 Task: Insert pie chart in the blank page.
Action: Mouse moved to (121, 99)
Screenshot: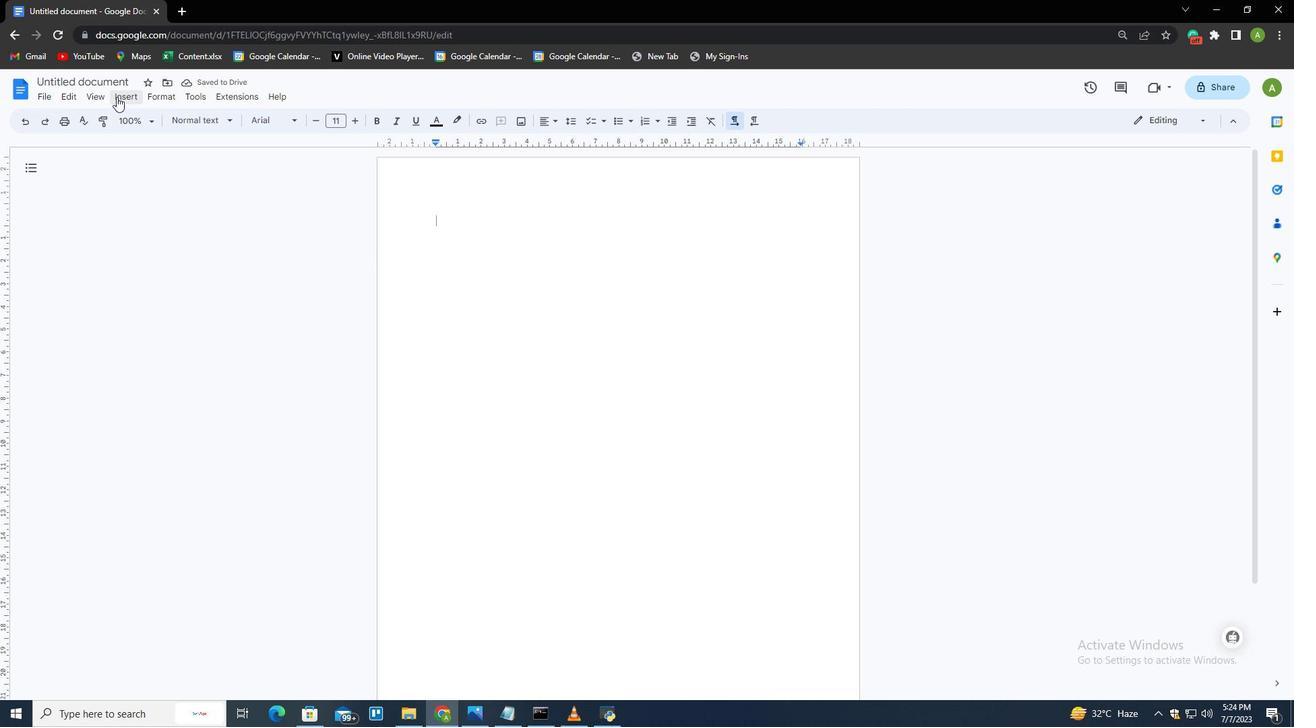 
Action: Mouse pressed left at (121, 99)
Screenshot: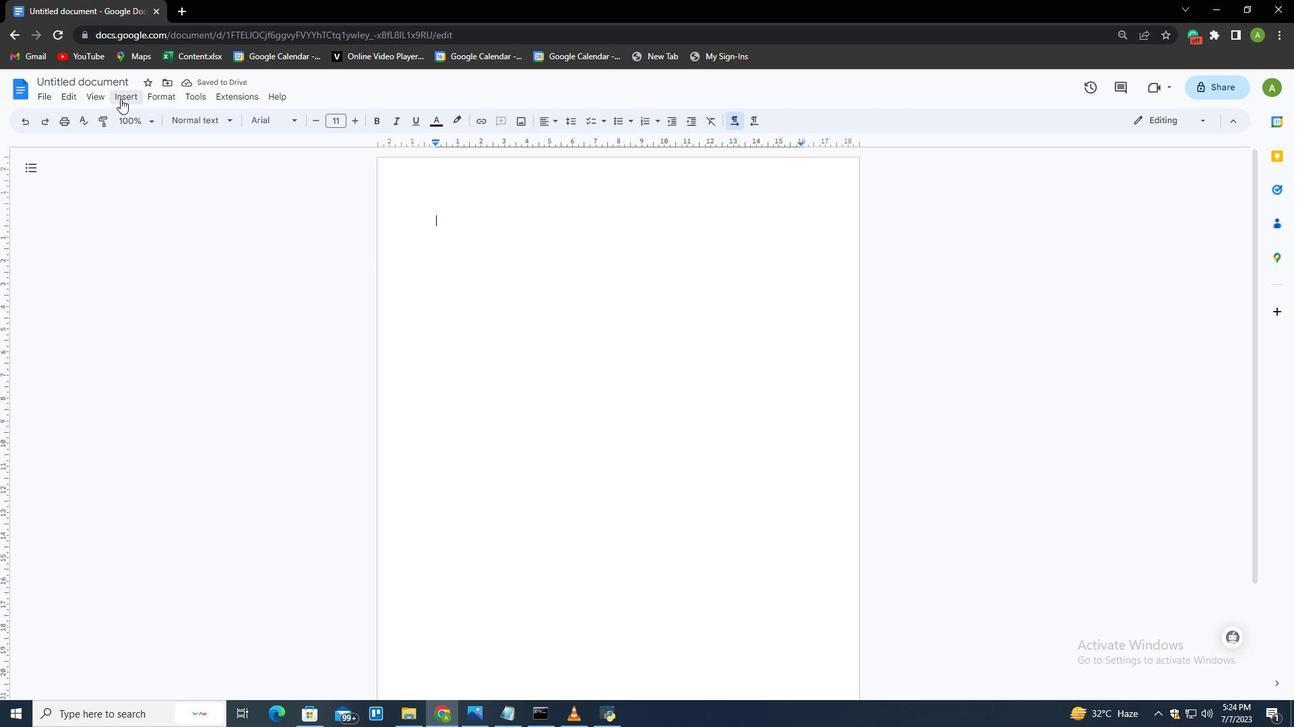 
Action: Mouse moved to (328, 237)
Screenshot: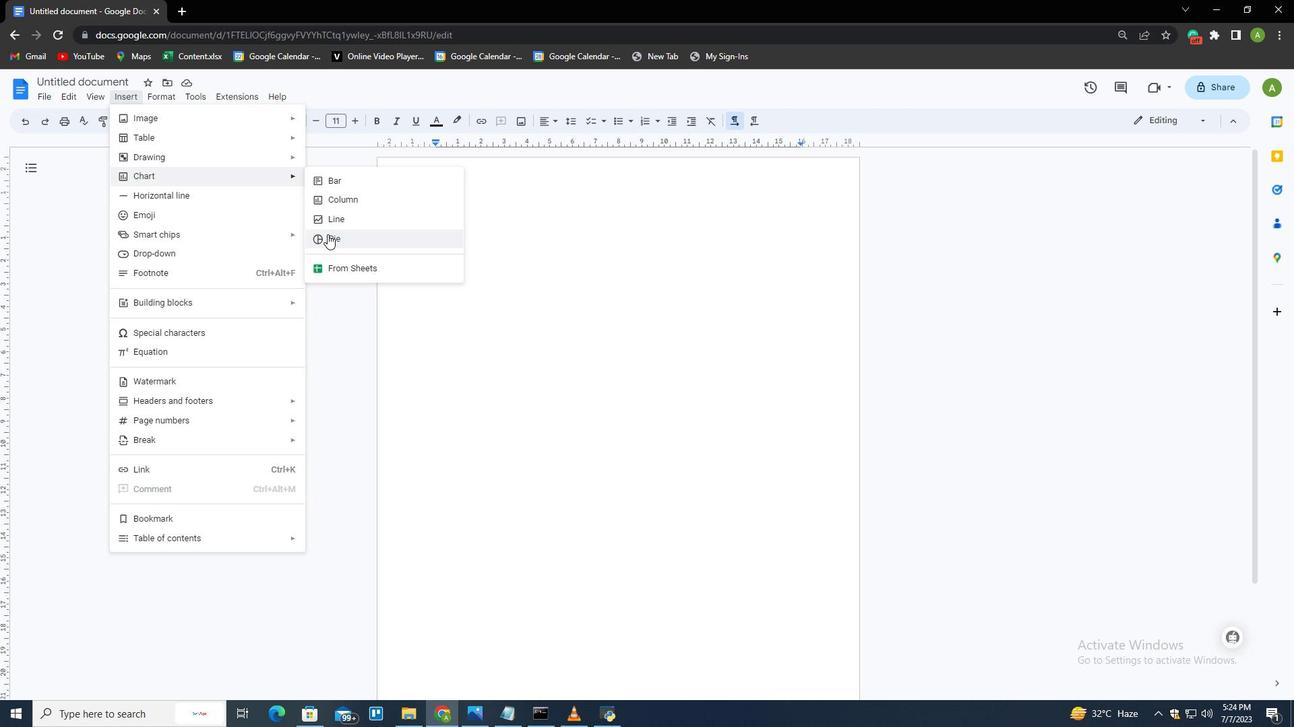 
Action: Mouse pressed left at (328, 237)
Screenshot: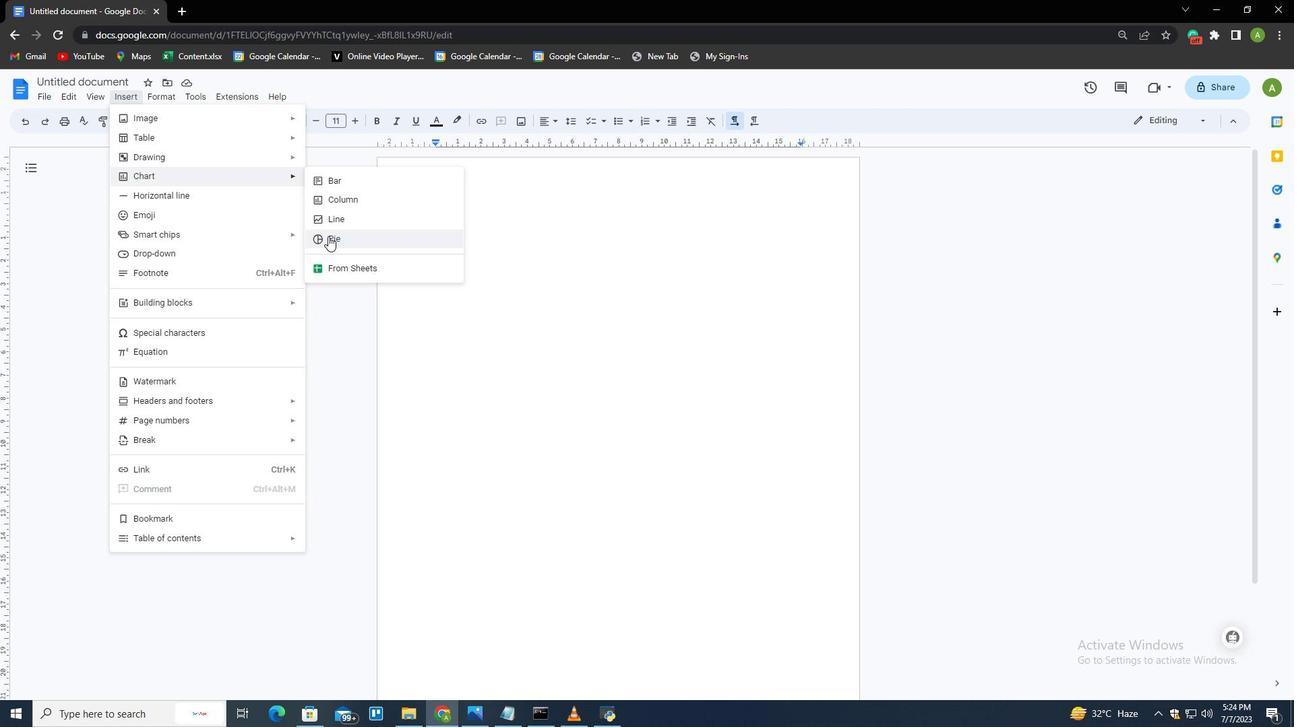 
Action: Mouse moved to (612, 394)
Screenshot: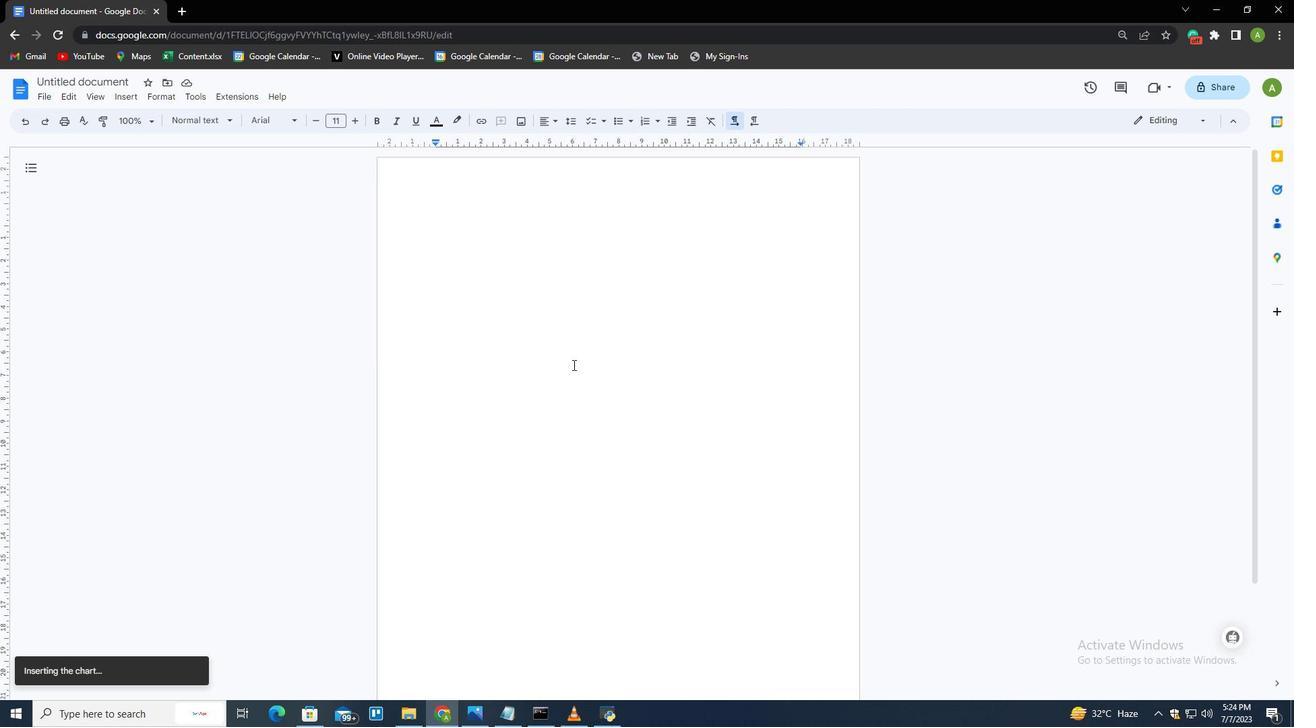 
